 Task: Create a section Code Collectors and in the section, add a milestone Content Management System Implementation in the project TreatWorks.
Action: Mouse moved to (56, 508)
Screenshot: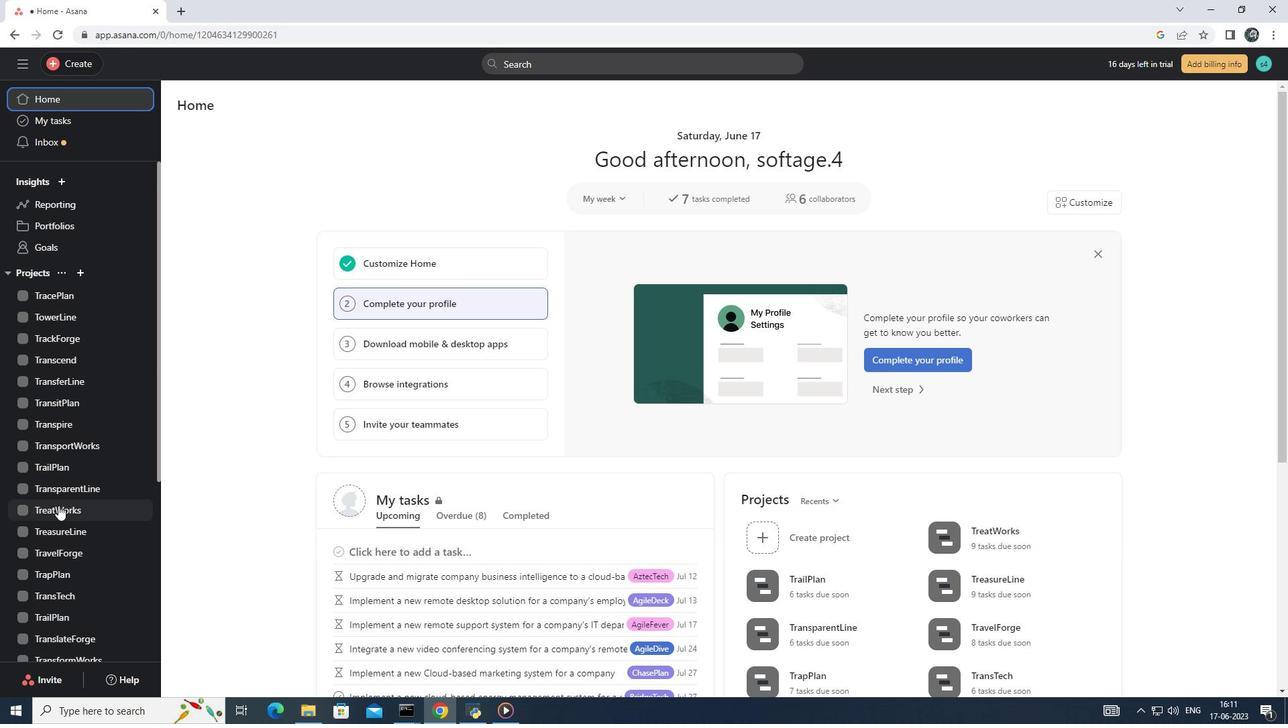 
Action: Mouse pressed left at (56, 508)
Screenshot: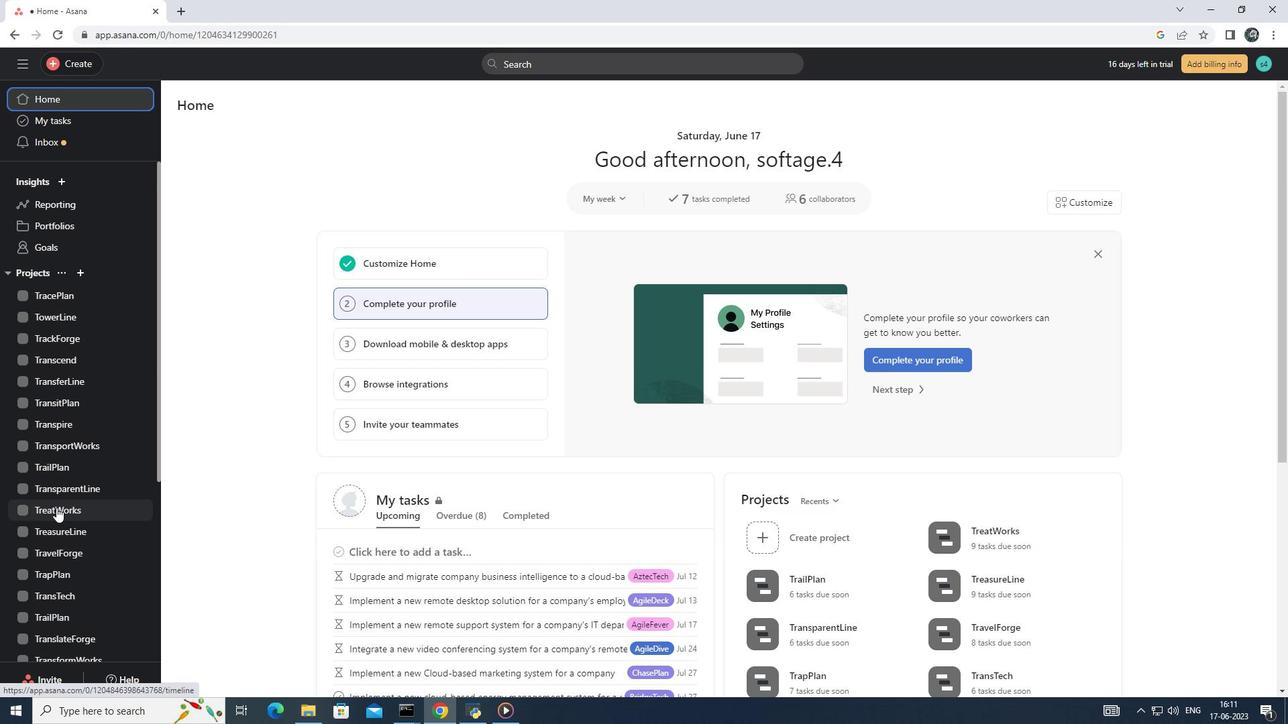
Action: Mouse moved to (210, 663)
Screenshot: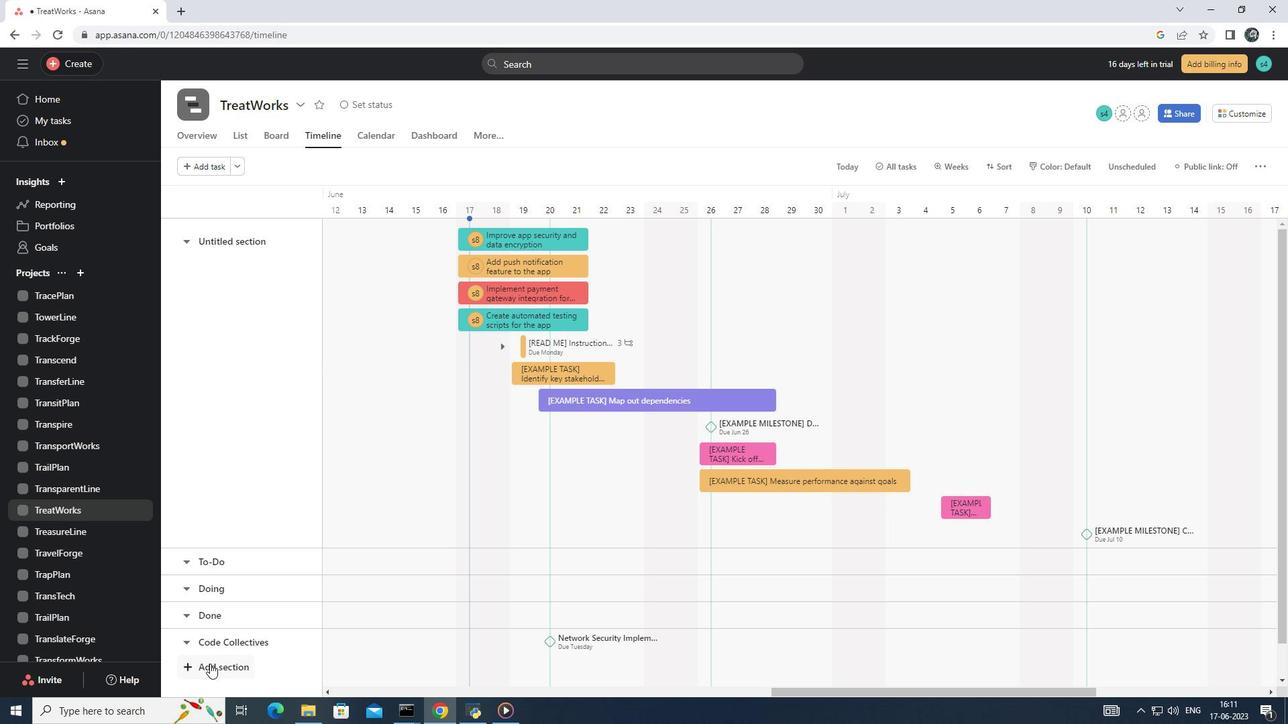
Action: Mouse pressed left at (210, 663)
Screenshot: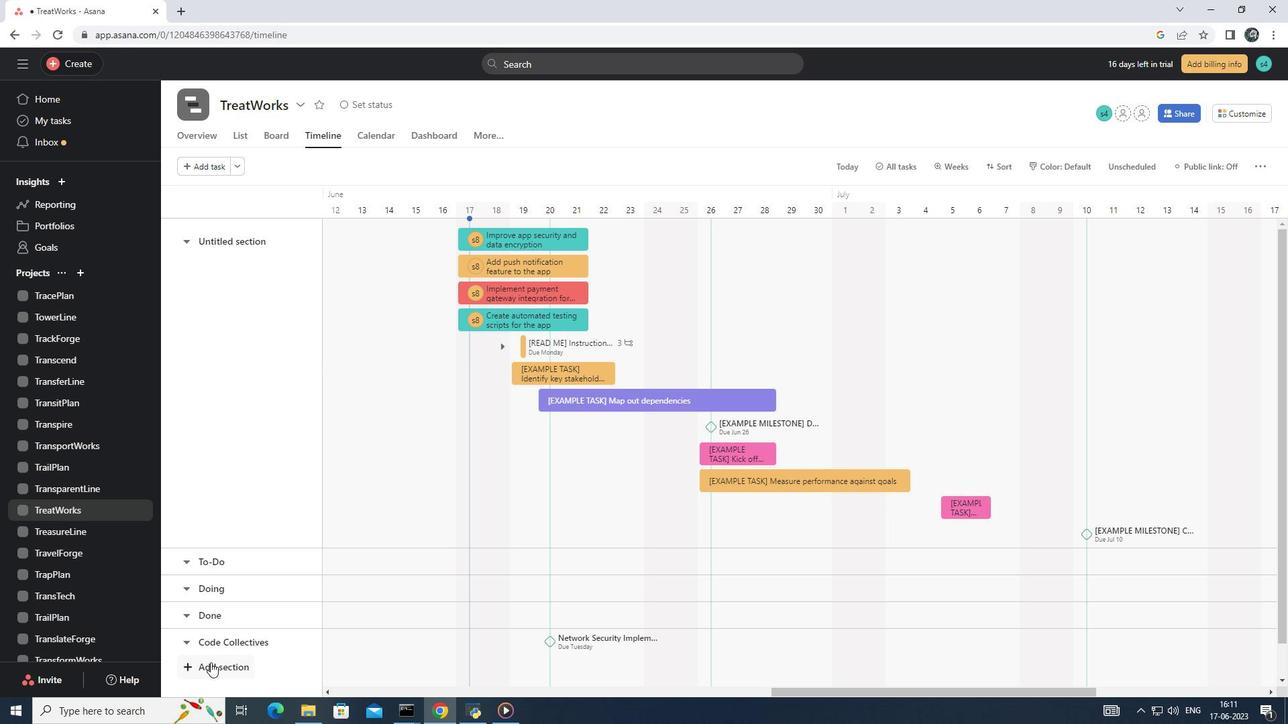 
Action: Mouse moved to (216, 669)
Screenshot: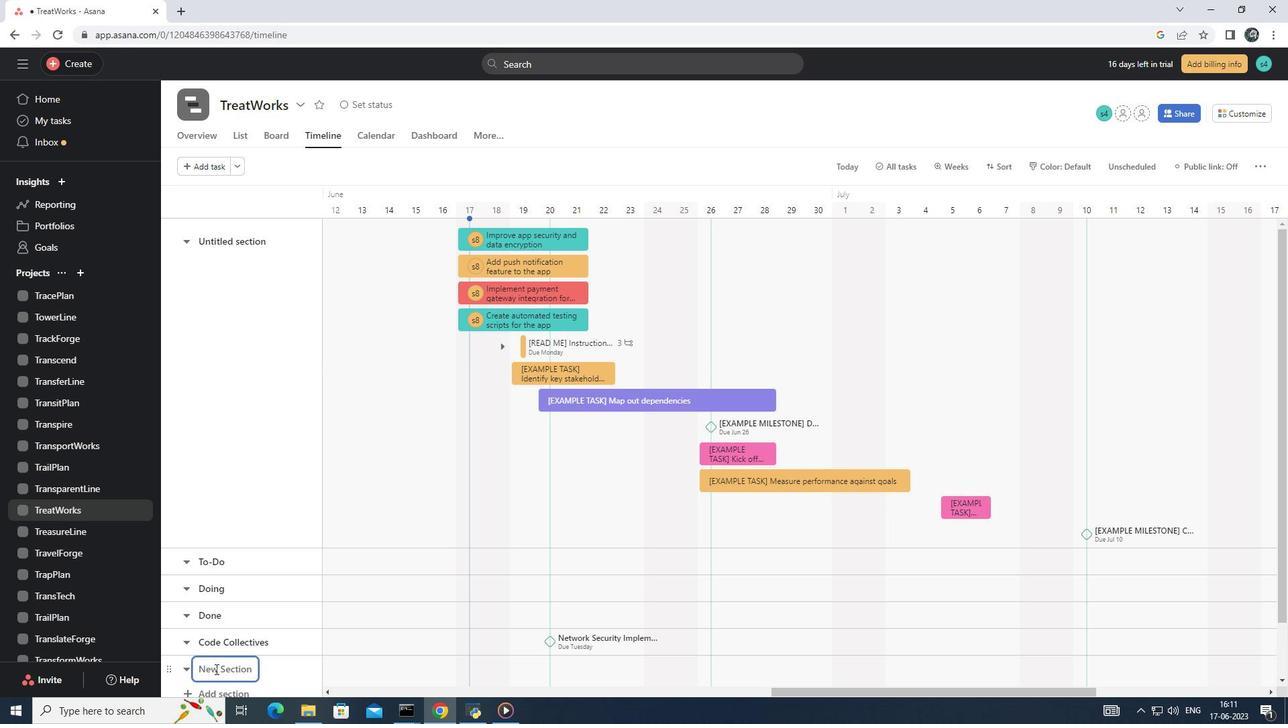 
Action: Mouse pressed left at (216, 669)
Screenshot: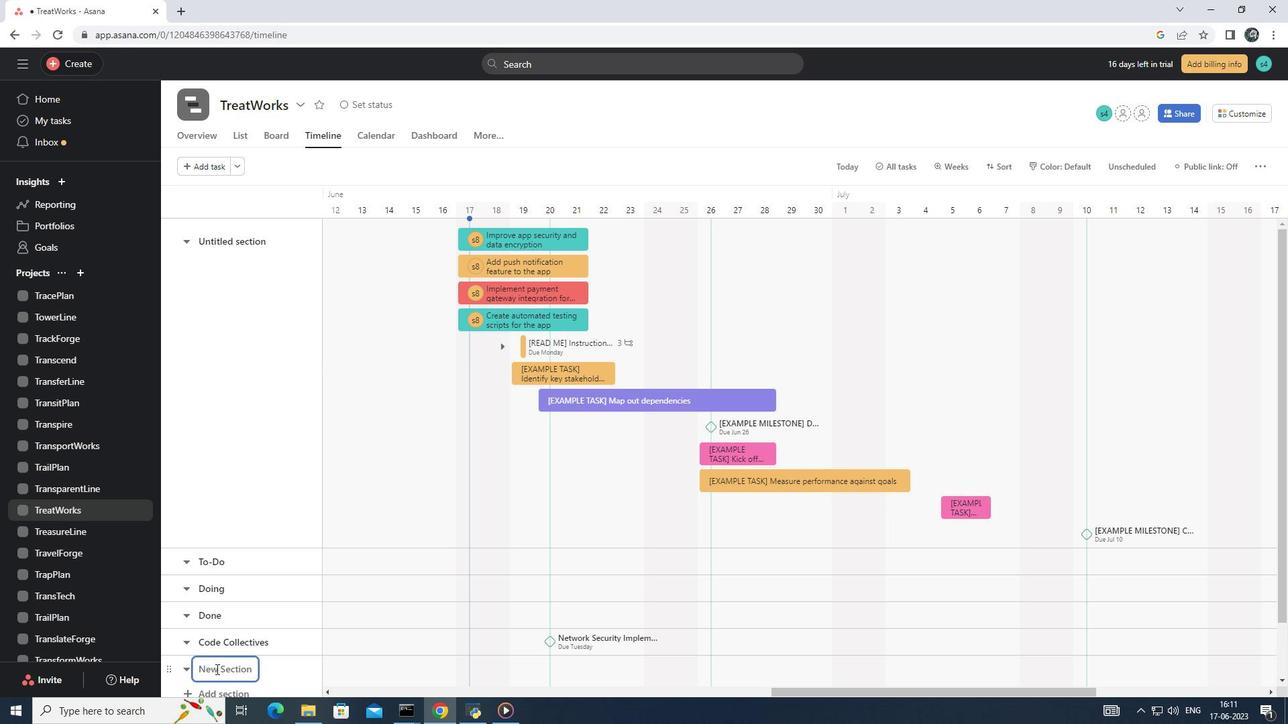 
Action: Mouse moved to (220, 663)
Screenshot: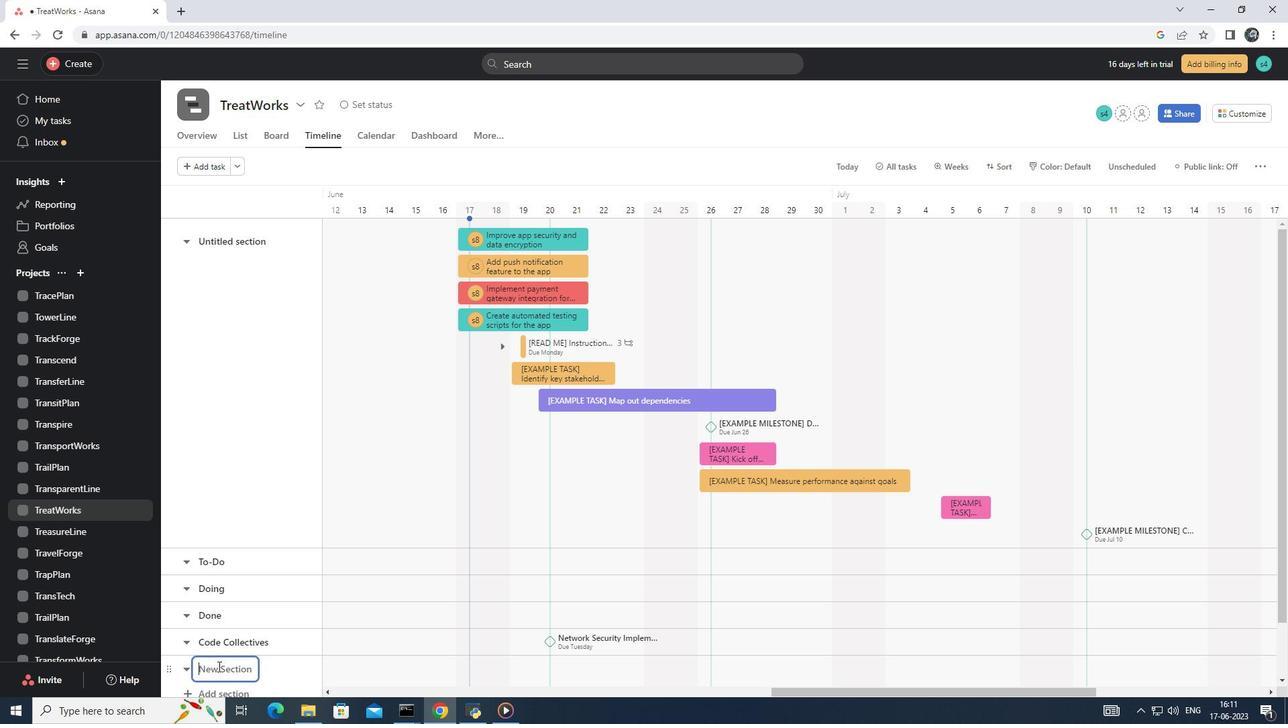 
Action: Key pressed <Key.shift><Key.shift>Code<Key.space><Key.shift>Collectors<Key.enter>
Screenshot: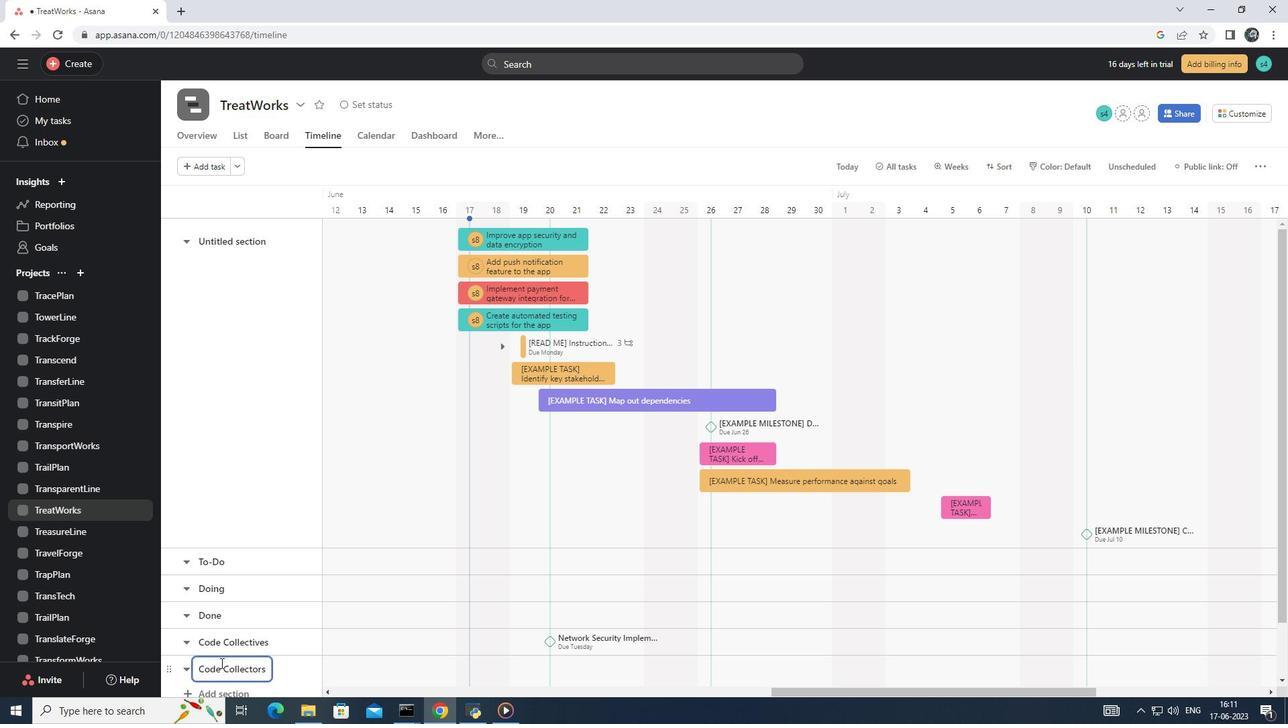 
Action: Mouse moved to (312, 635)
Screenshot: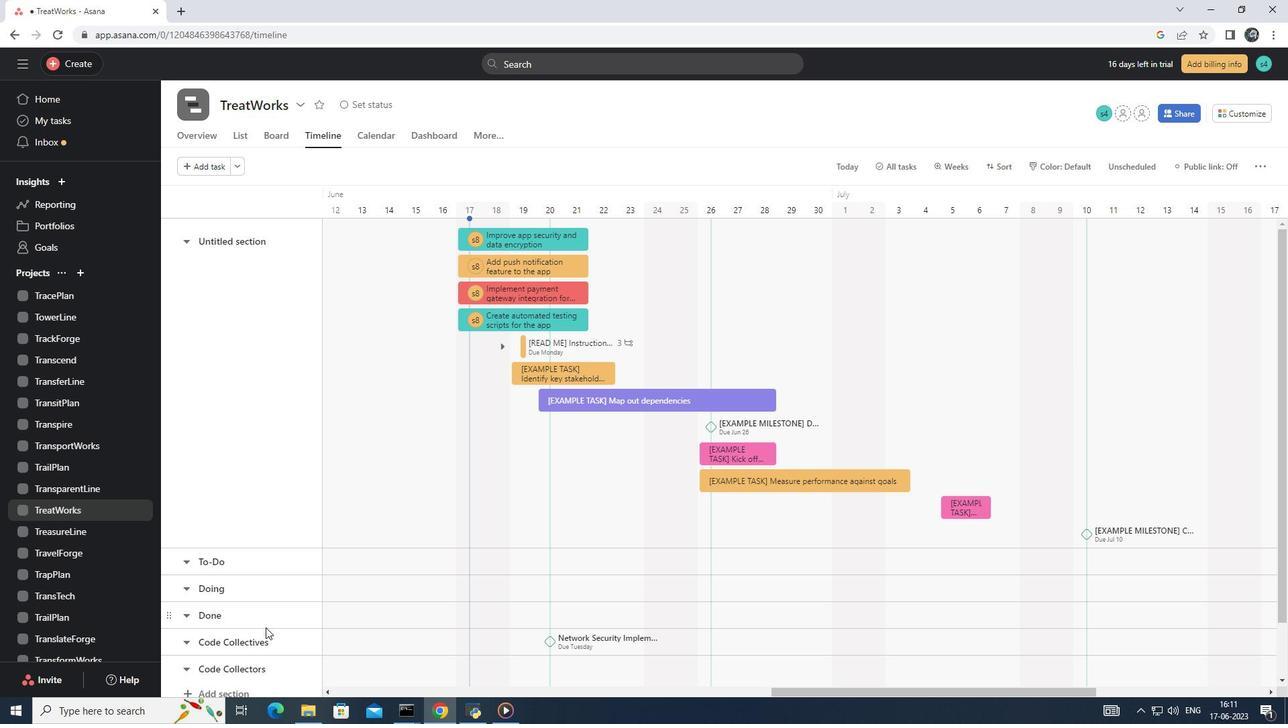 
Action: Mouse scrolled (312, 634) with delta (0, 0)
Screenshot: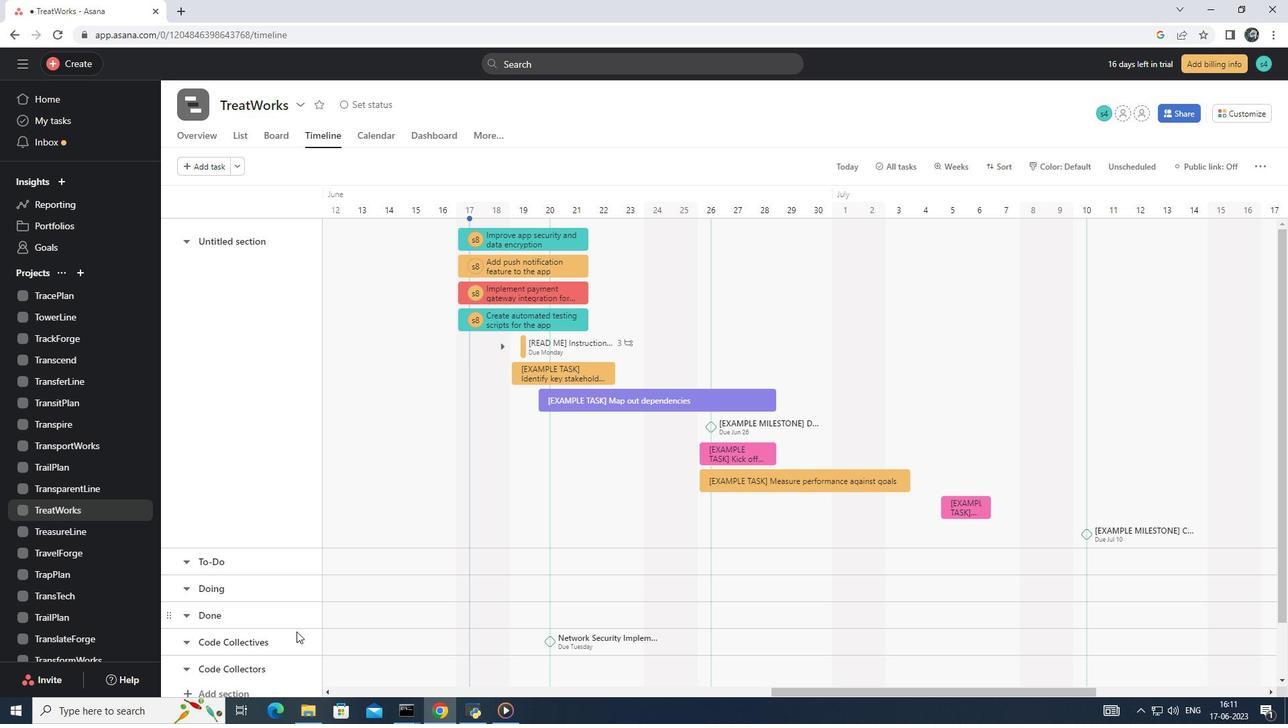 
Action: Mouse moved to (445, 608)
Screenshot: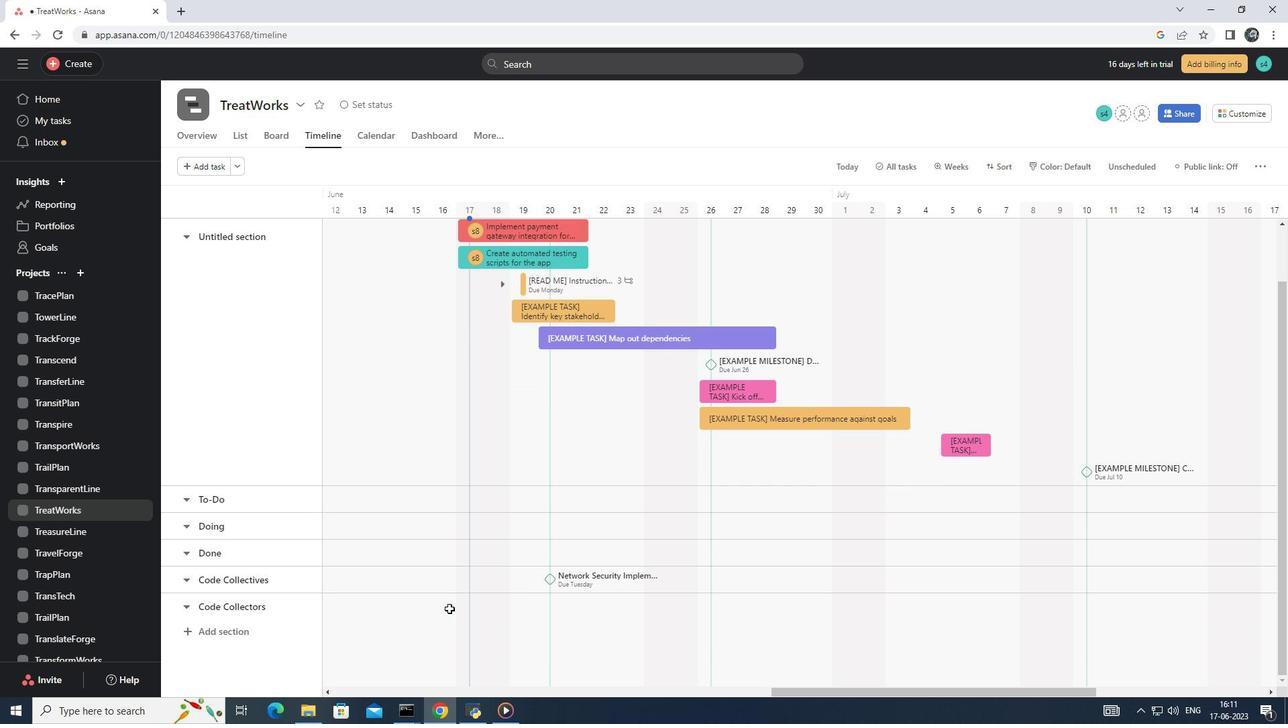 
Action: Mouse pressed left at (445, 608)
Screenshot: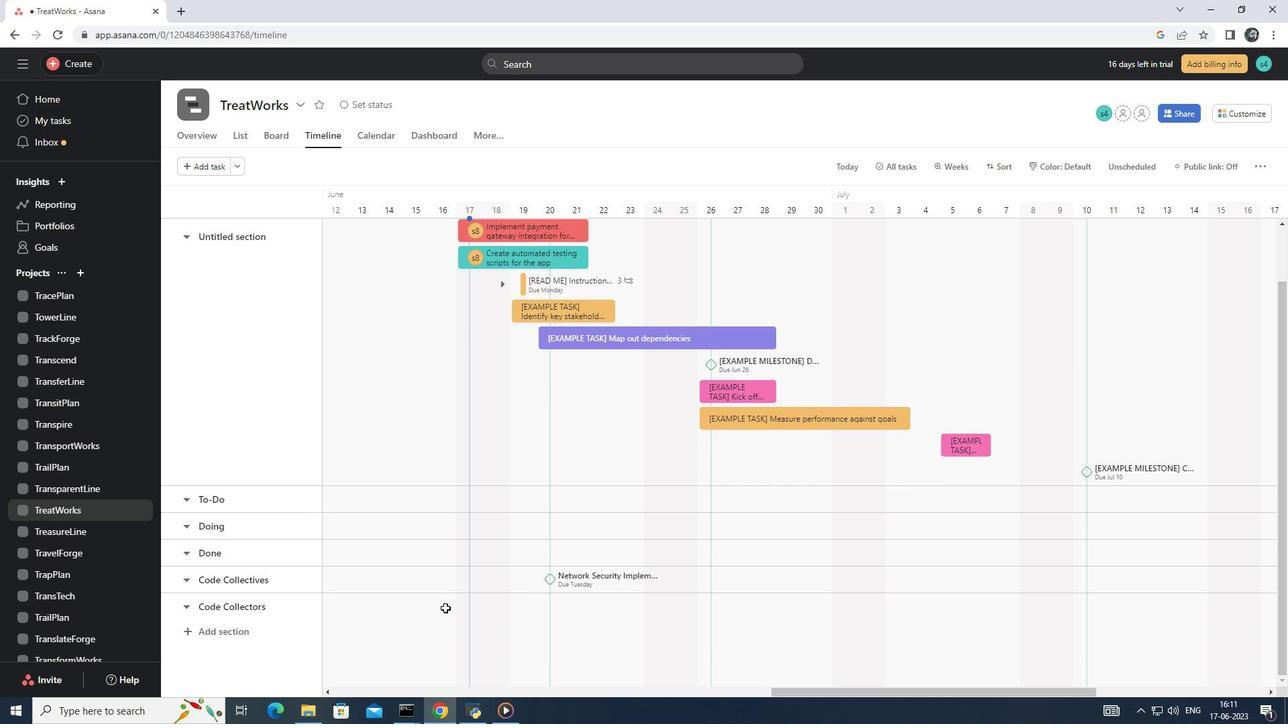 
Action: Key pressed <Key.shift>Content<Key.space><Key.shift>Management<Key.space><Key.shift>System<Key.space><Key.shift><Key.shift><Key.shift><Key.shift><Key.shift>Implementation<Key.enter>
Screenshot: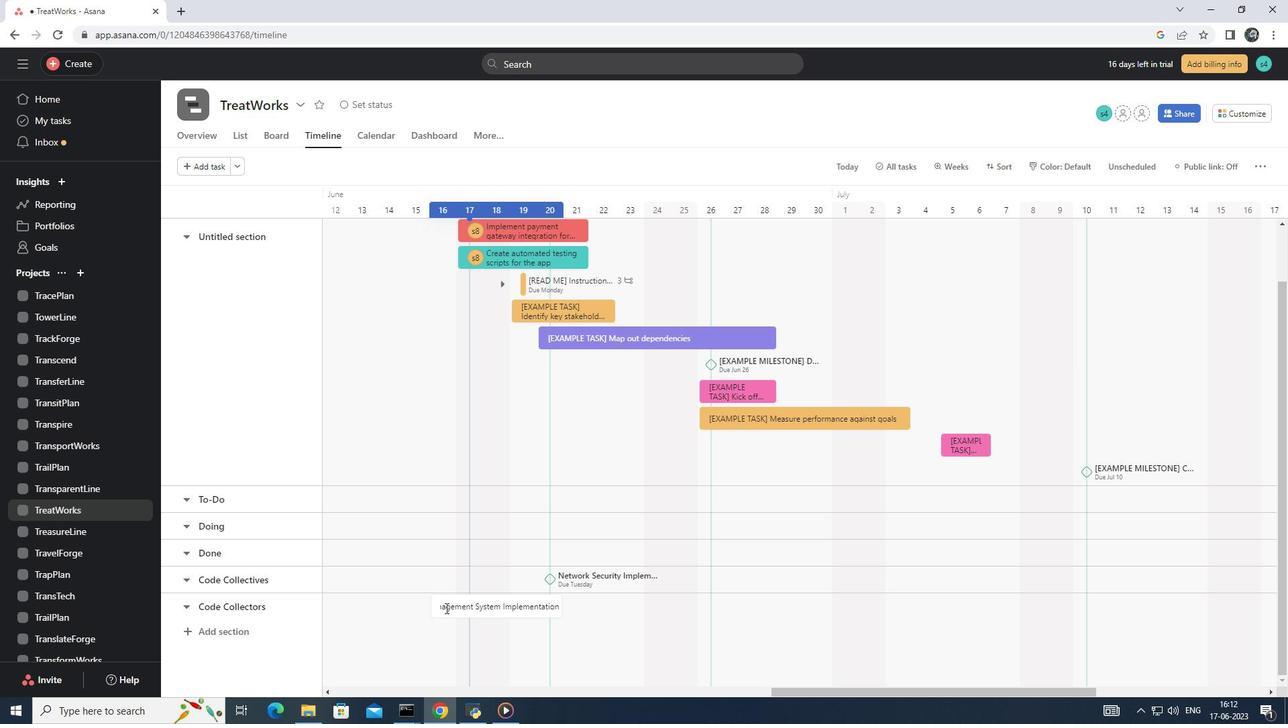 
Action: Mouse moved to (481, 604)
Screenshot: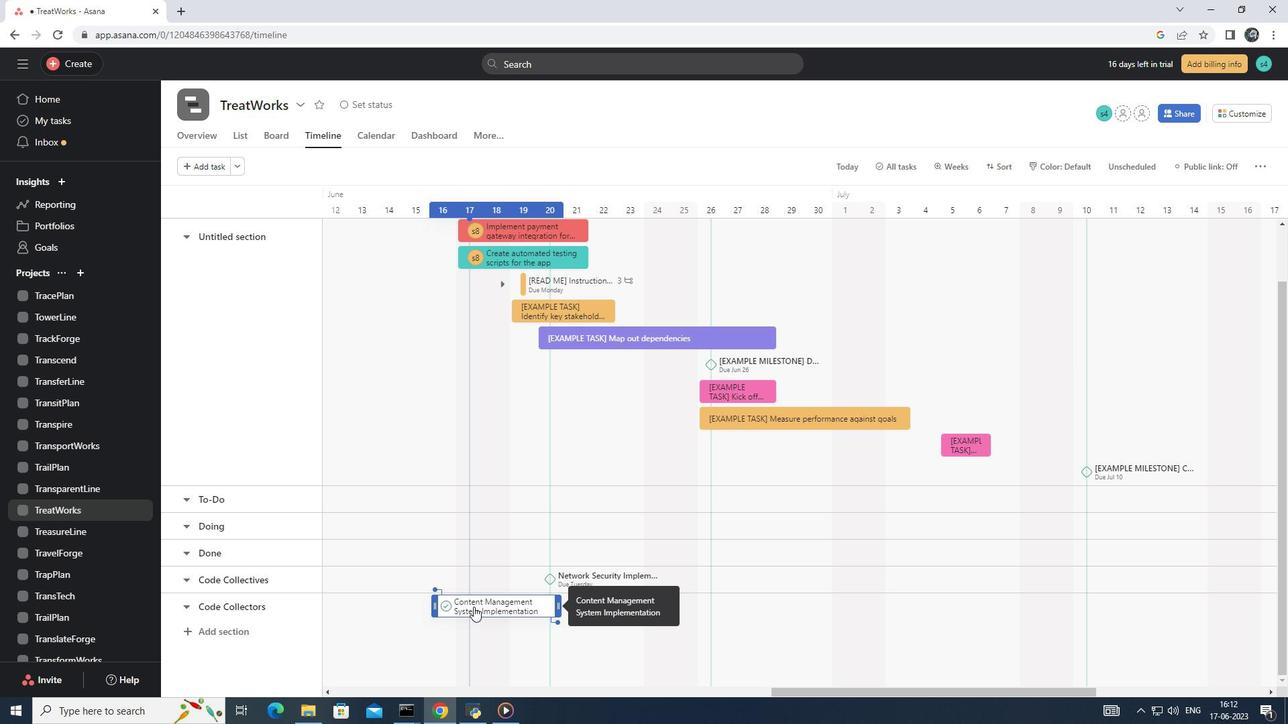
Action: Mouse pressed right at (481, 604)
Screenshot: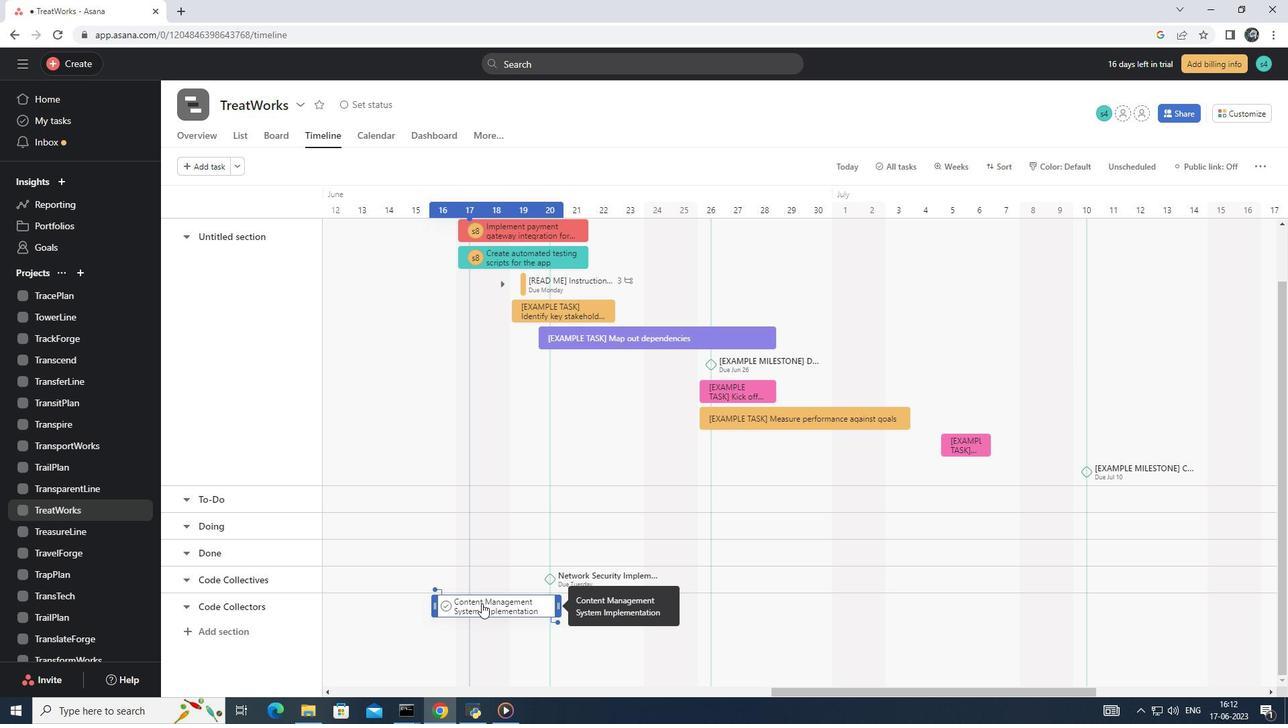 
Action: Mouse moved to (514, 531)
Screenshot: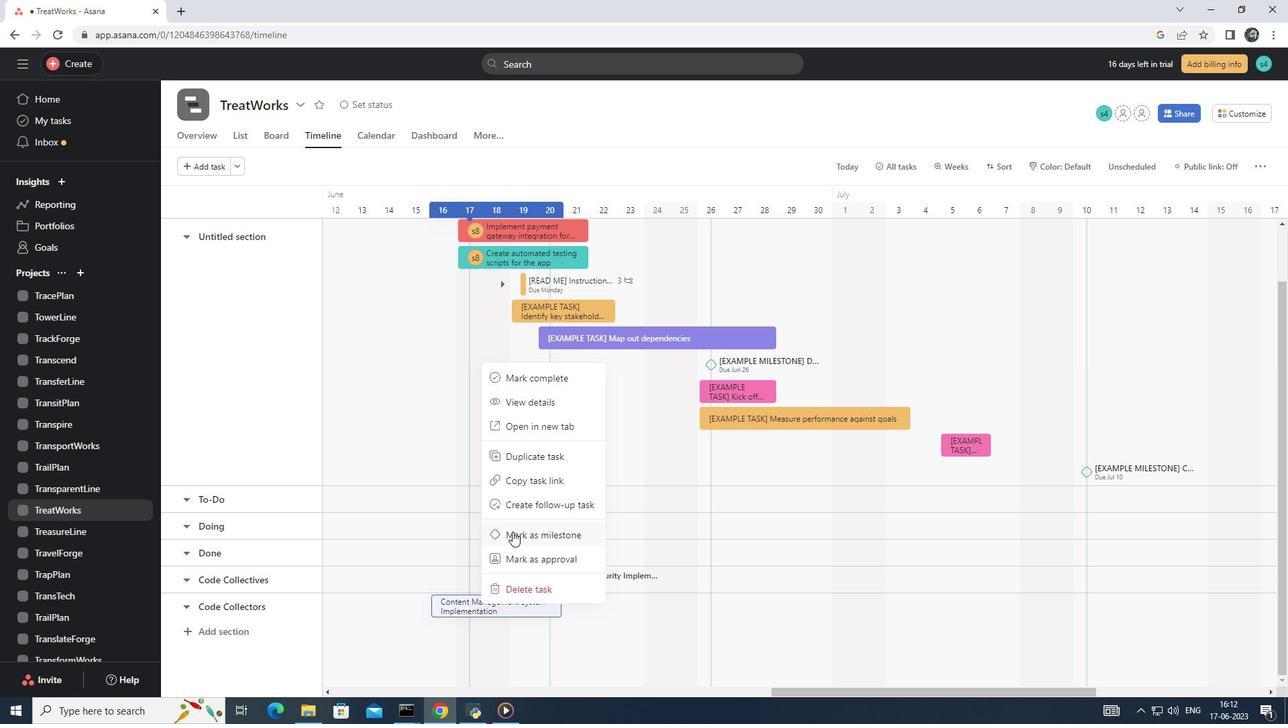 
Action: Mouse pressed left at (514, 531)
Screenshot: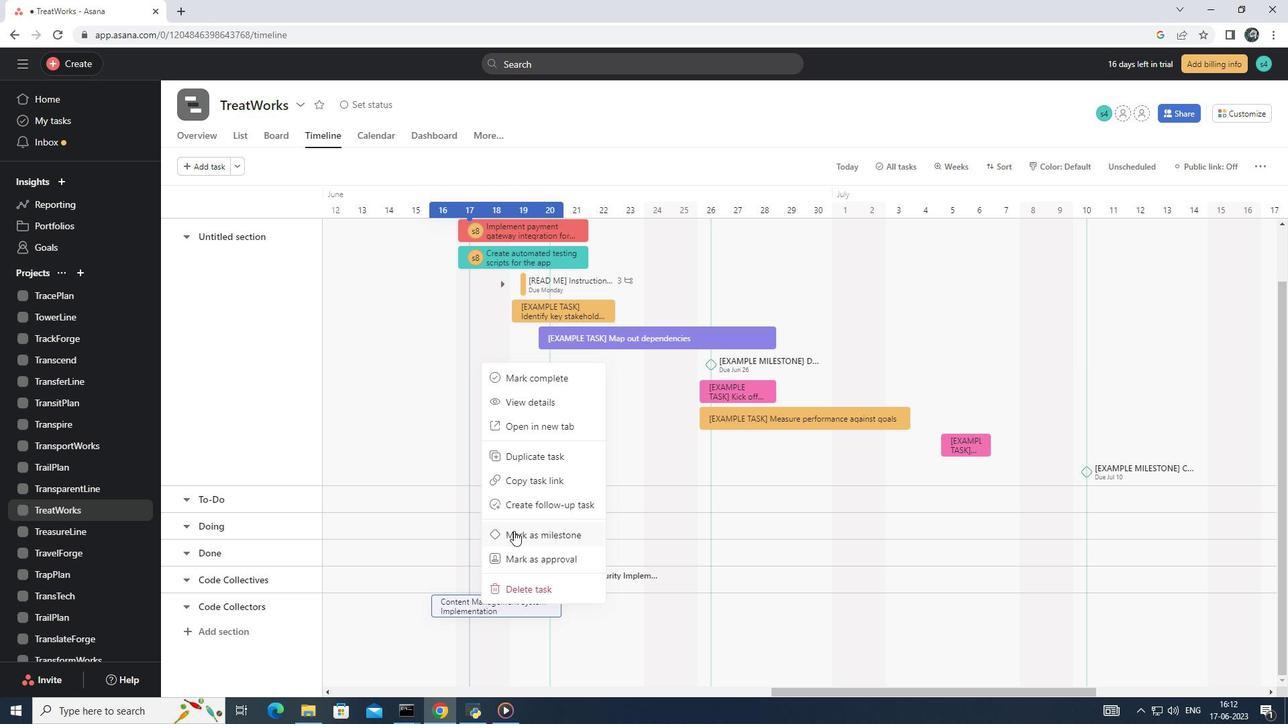 
